 Task: Add Sprouts Organic Decaf Sprouts Blend Ground Coffee to the cart.
Action: Mouse moved to (21, 125)
Screenshot: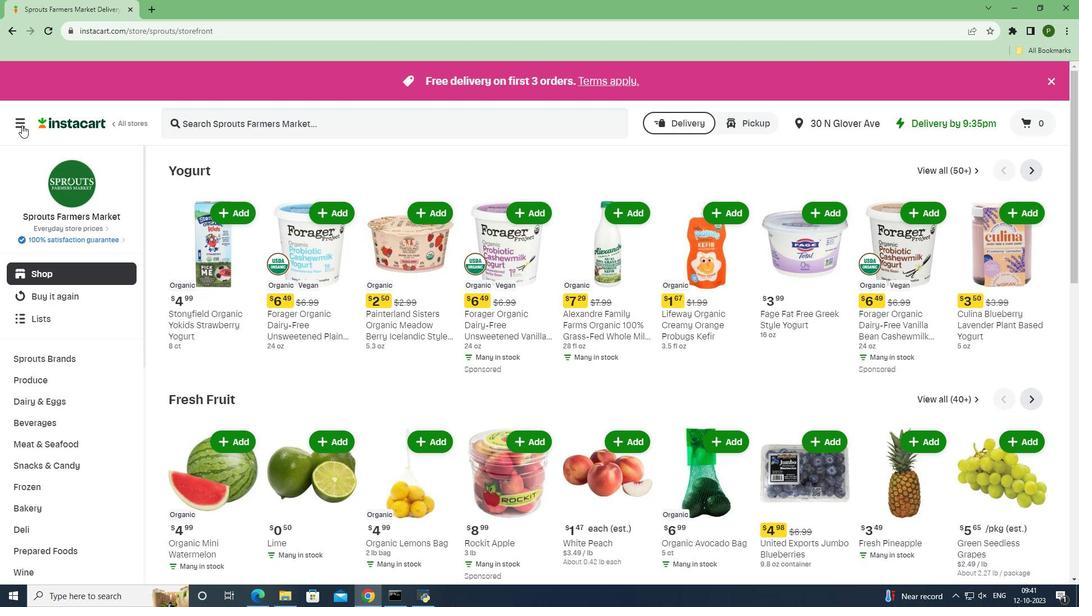
Action: Mouse pressed left at (21, 125)
Screenshot: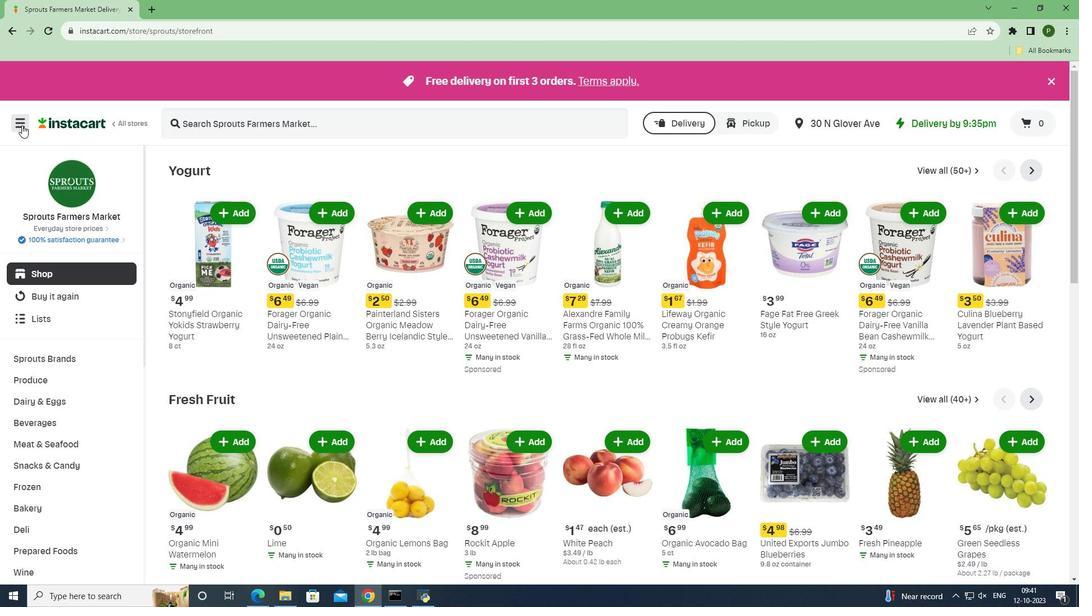 
Action: Mouse moved to (41, 298)
Screenshot: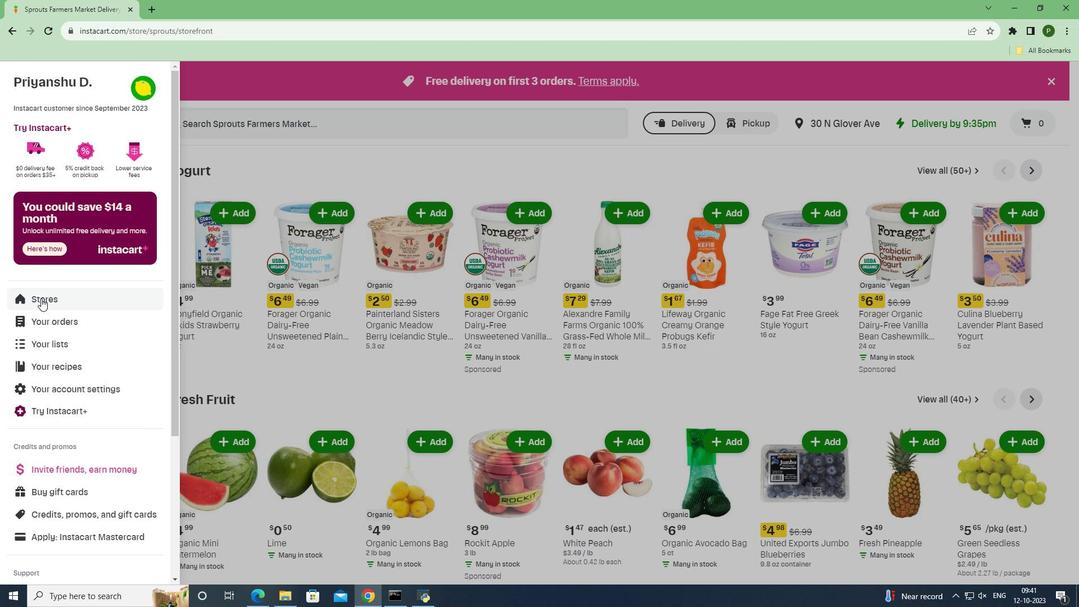 
Action: Mouse pressed left at (41, 298)
Screenshot: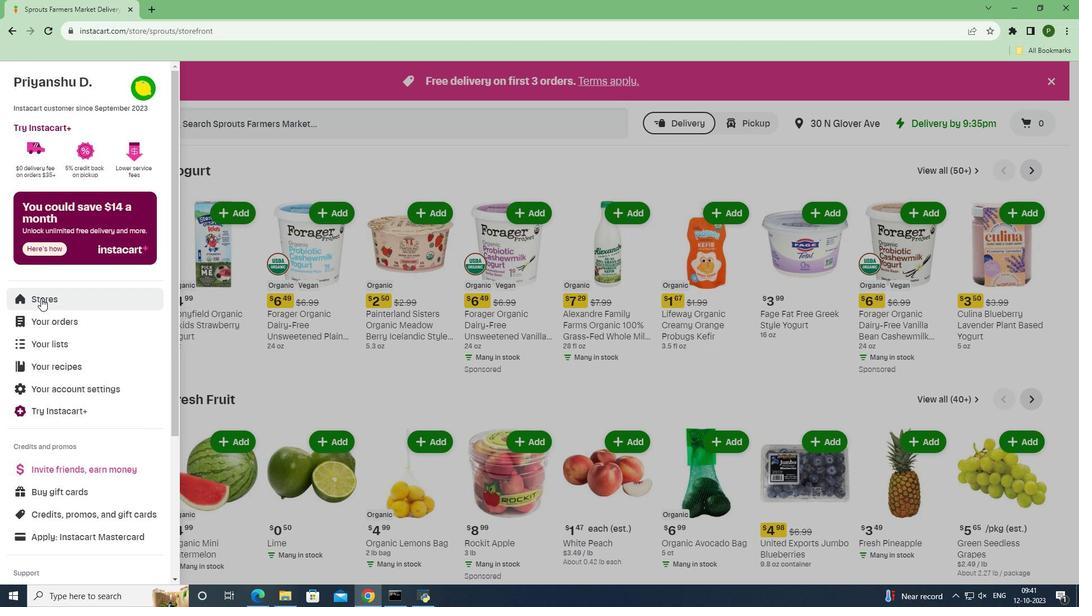 
Action: Mouse moved to (263, 131)
Screenshot: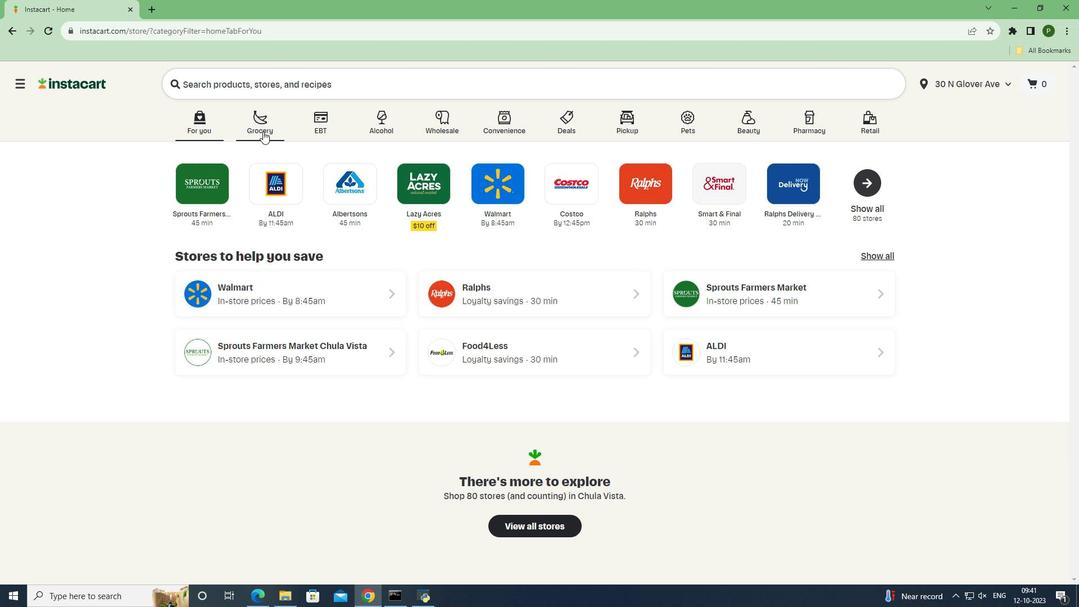 
Action: Mouse pressed left at (263, 131)
Screenshot: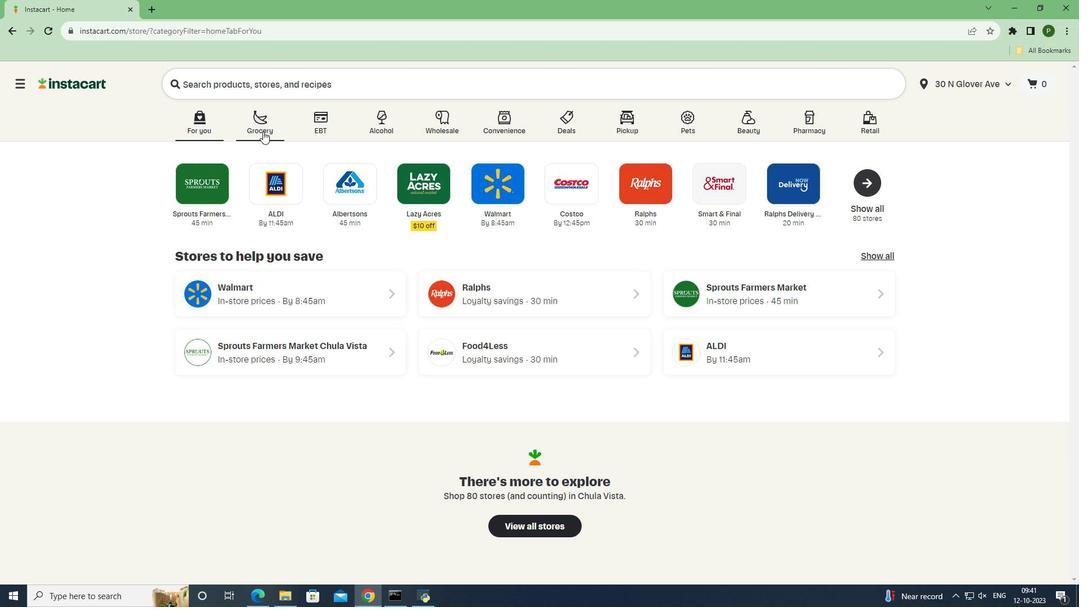 
Action: Mouse moved to (443, 256)
Screenshot: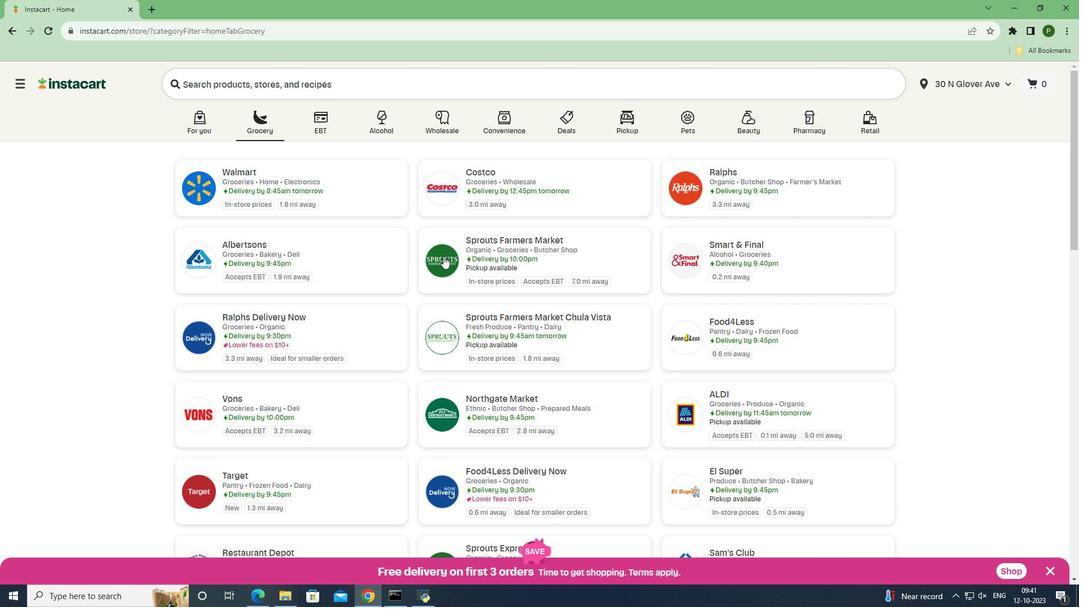 
Action: Mouse pressed left at (443, 256)
Screenshot: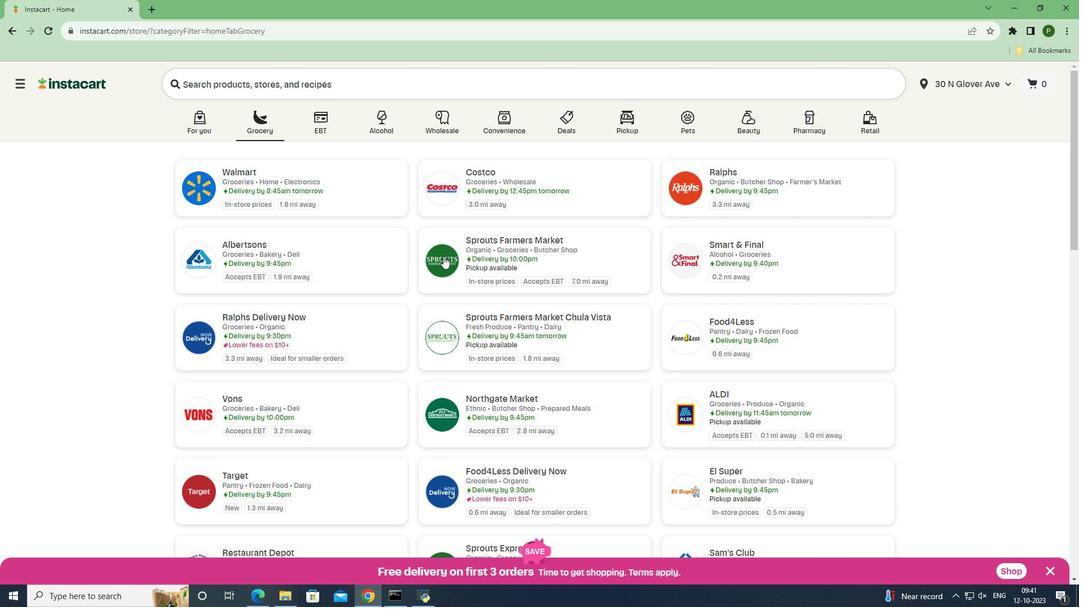 
Action: Mouse moved to (59, 383)
Screenshot: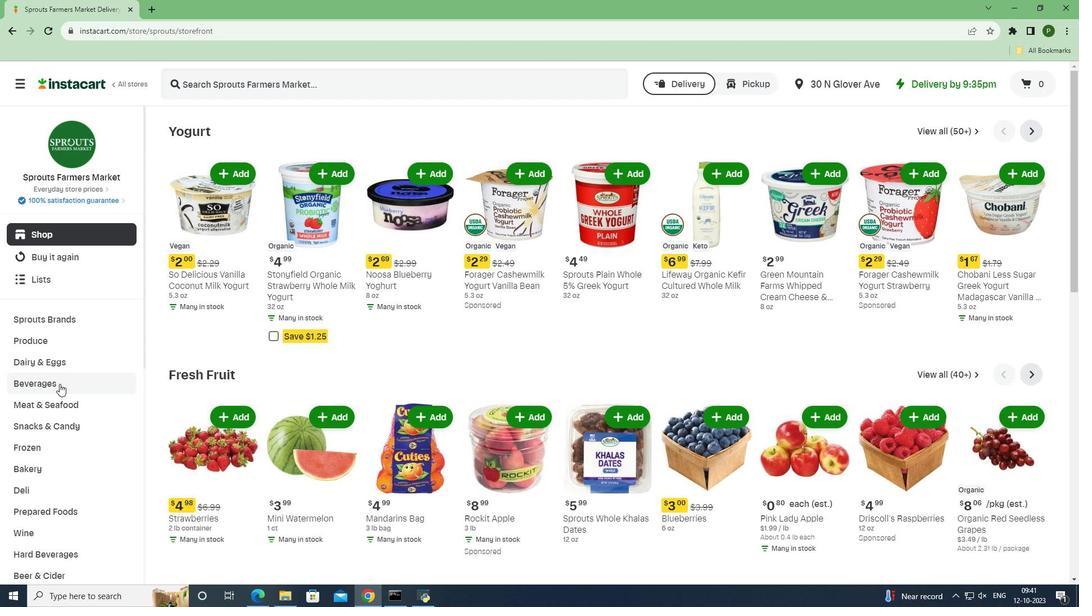 
Action: Mouse pressed left at (59, 383)
Screenshot: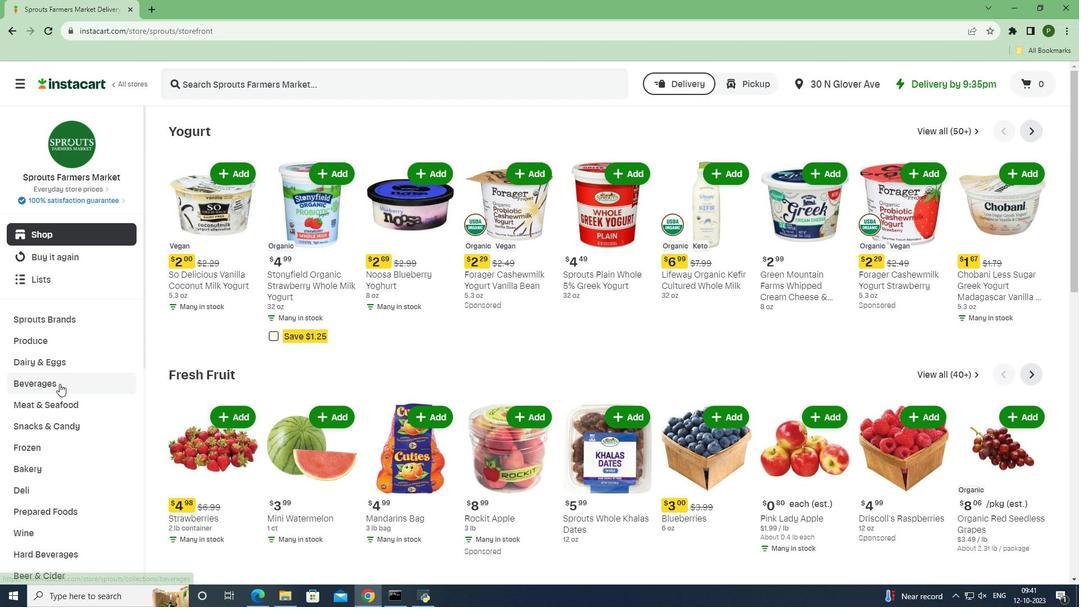 
Action: Mouse moved to (425, 193)
Screenshot: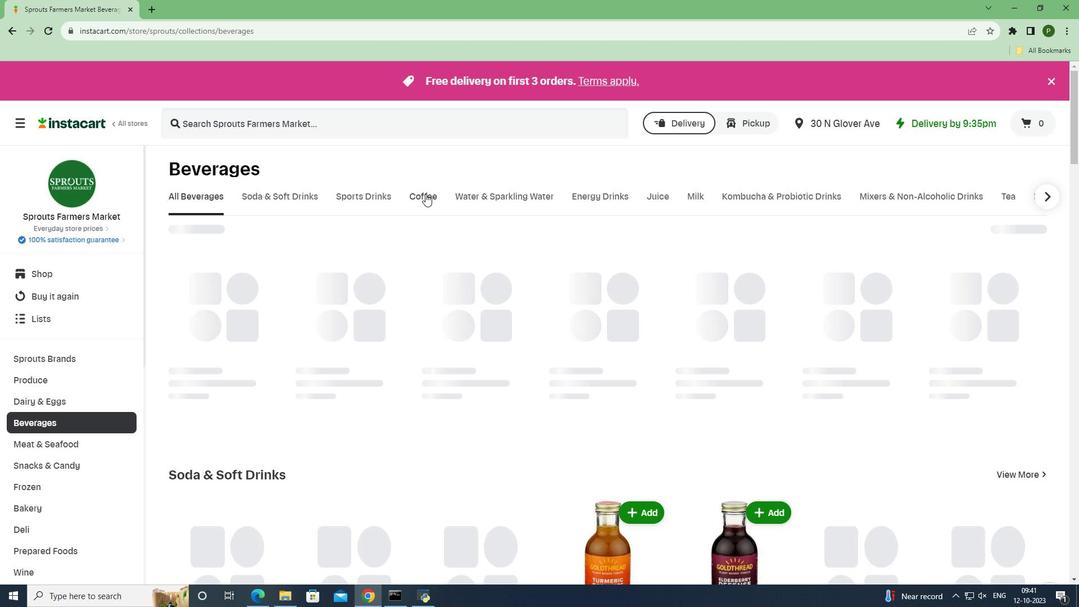 
Action: Mouse pressed left at (425, 193)
Screenshot: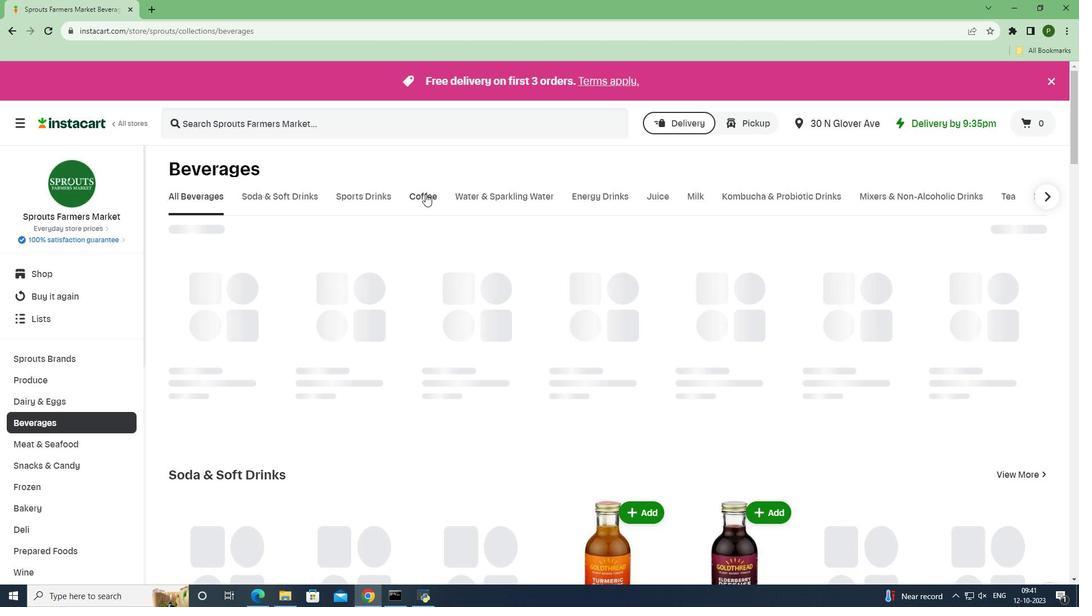 
Action: Mouse moved to (242, 124)
Screenshot: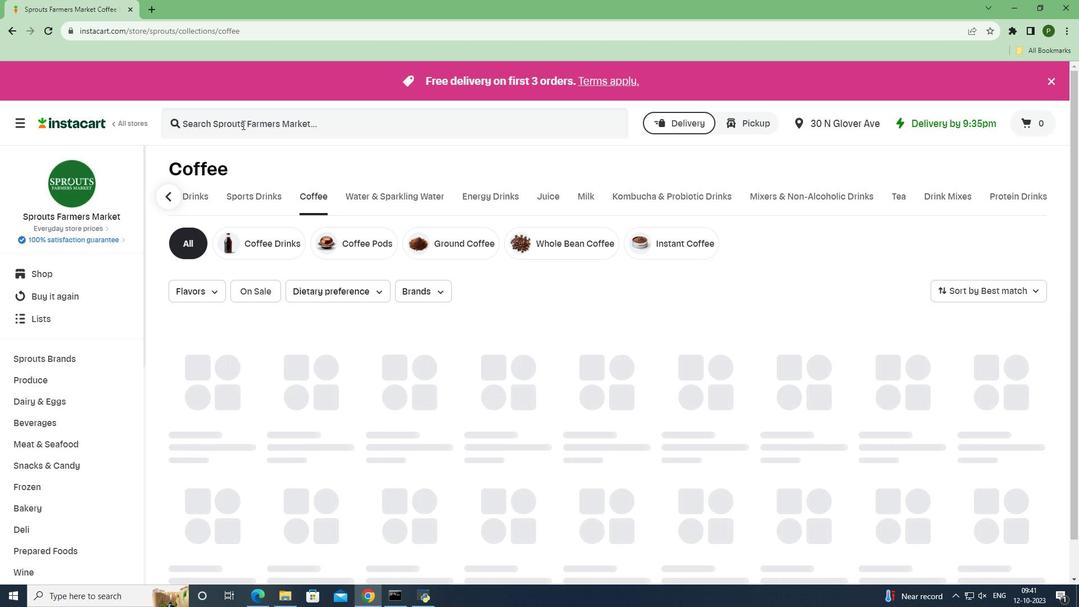 
Action: Mouse pressed left at (242, 124)
Screenshot: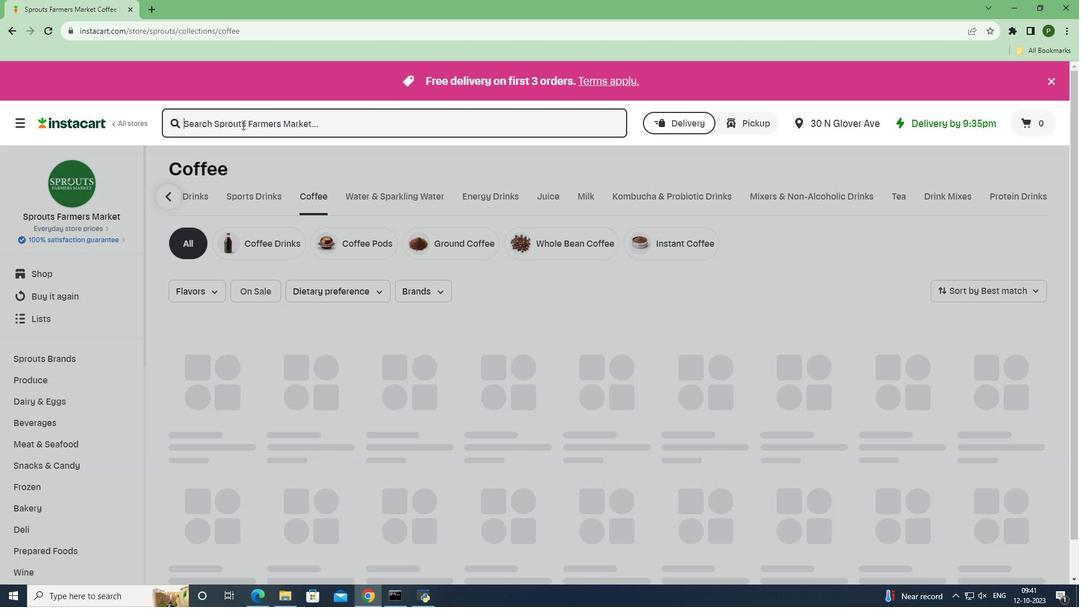 
Action: Key pressed <Key.caps_lock>S<Key.caps_lock>prouts<Key.space><Key.caps_lock>O<Key.caps_lock>rganic<Key.space><Key.caps_lock>D<Key.caps_lock>ecaf<Key.space><Key.caps_lock>S<Key.caps_lock>prouts<Key.space><Key.caps_lock>B<Key.caps_lock>lend<Key.space><Key.caps_lock>G<Key.caps_lock>round<Key.space><Key.caps_lock>C<Key.caps_lock>offee<Key.enter>
Screenshot: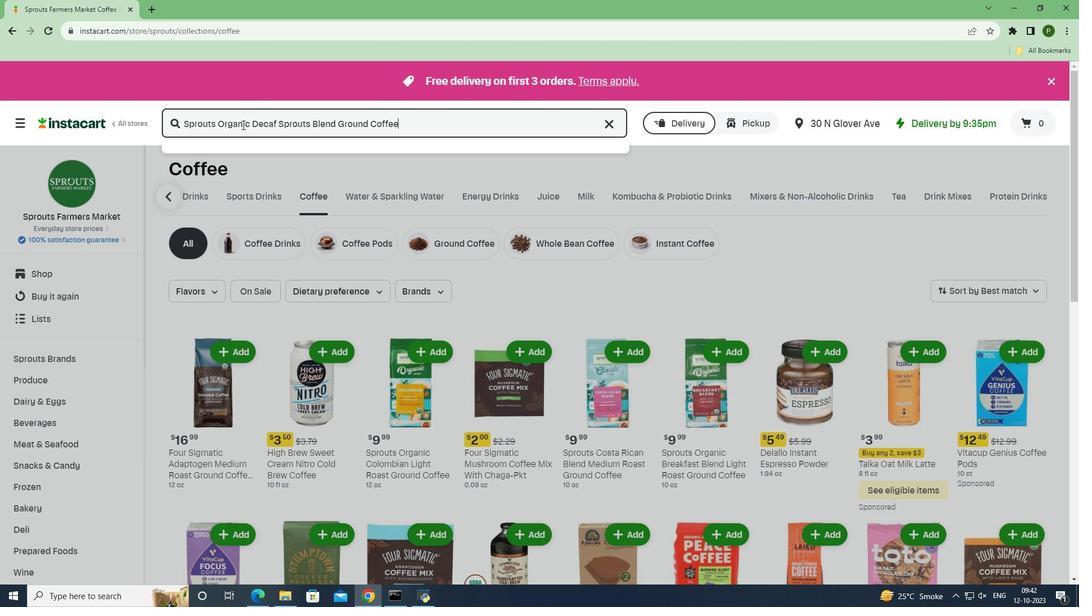 
Action: Mouse moved to (657, 218)
Screenshot: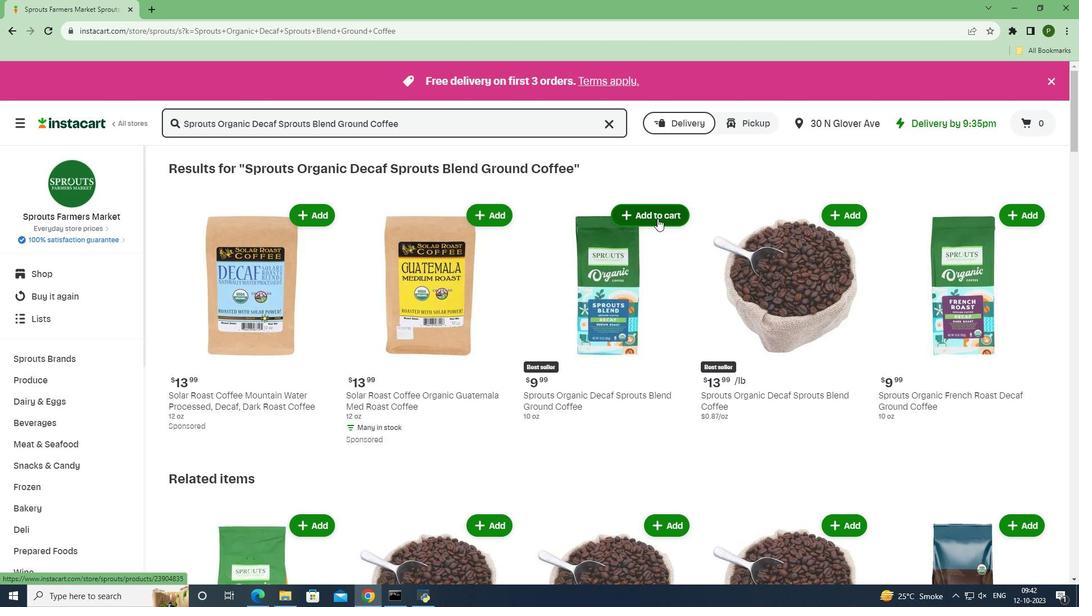 
Action: Mouse pressed left at (657, 218)
Screenshot: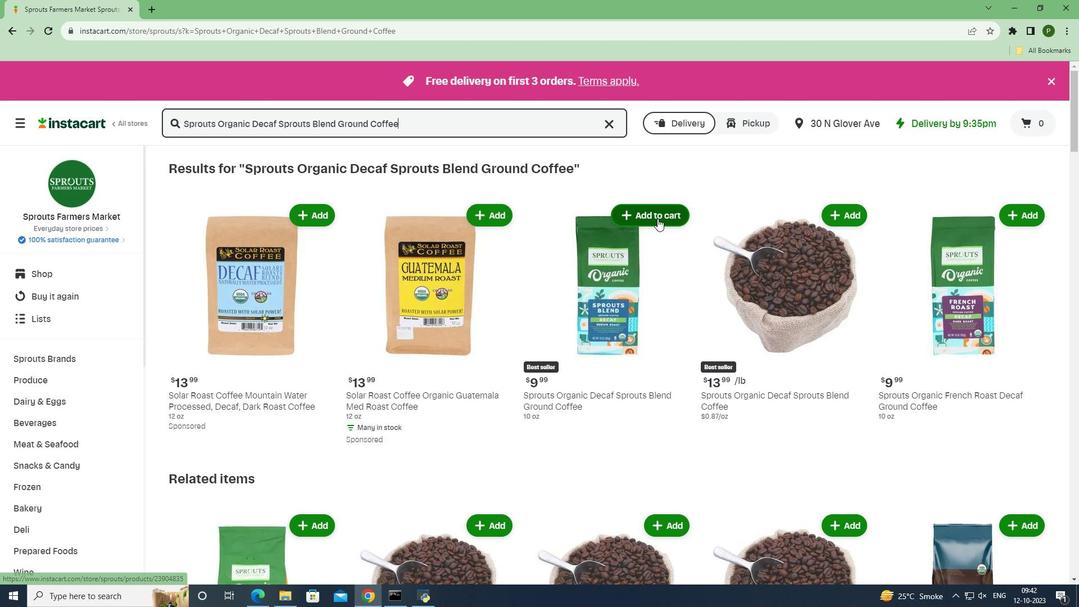 
Action: Mouse moved to (680, 280)
Screenshot: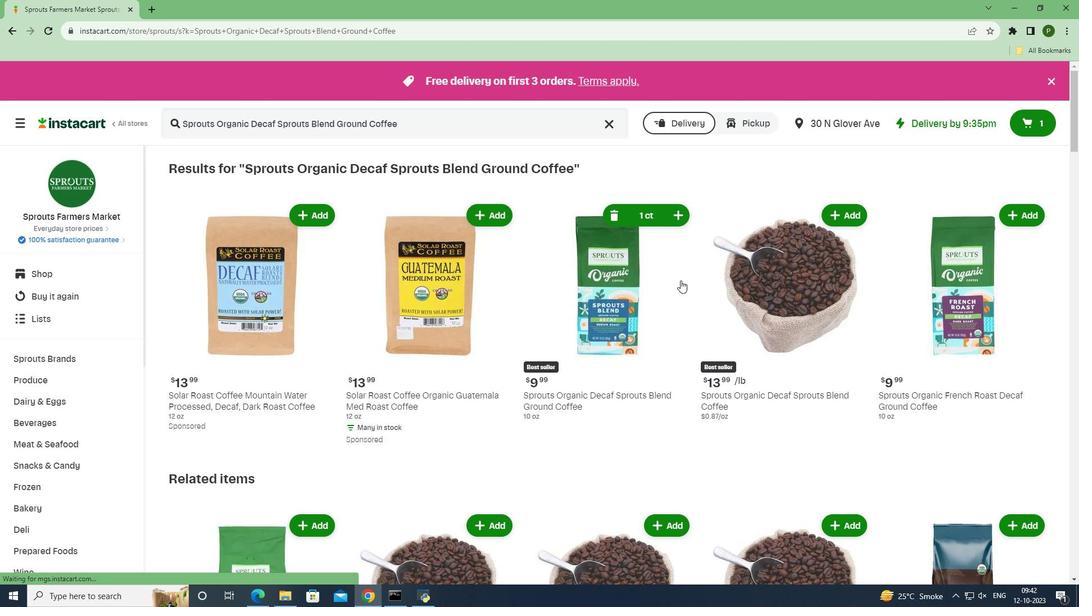 
